 Task: In career advice turn off Push notifications.
Action: Mouse moved to (593, 39)
Screenshot: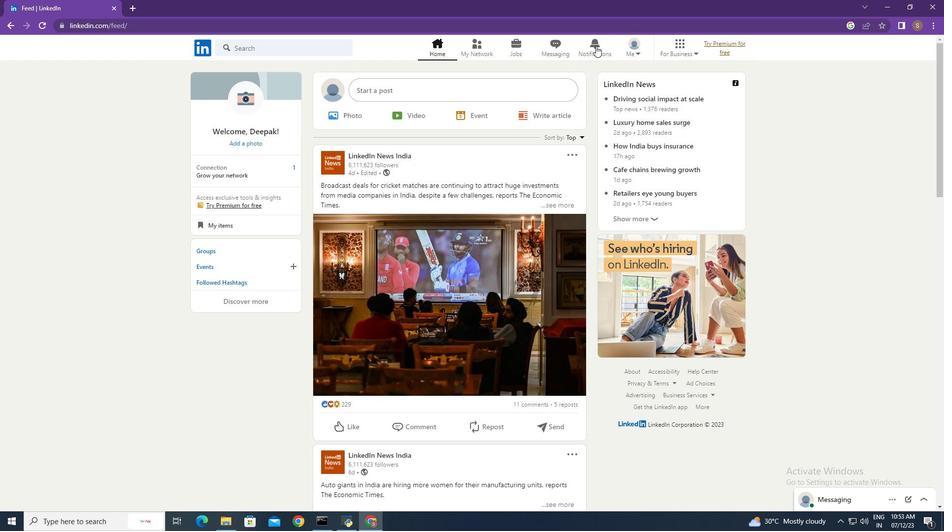 
Action: Mouse pressed left at (593, 39)
Screenshot: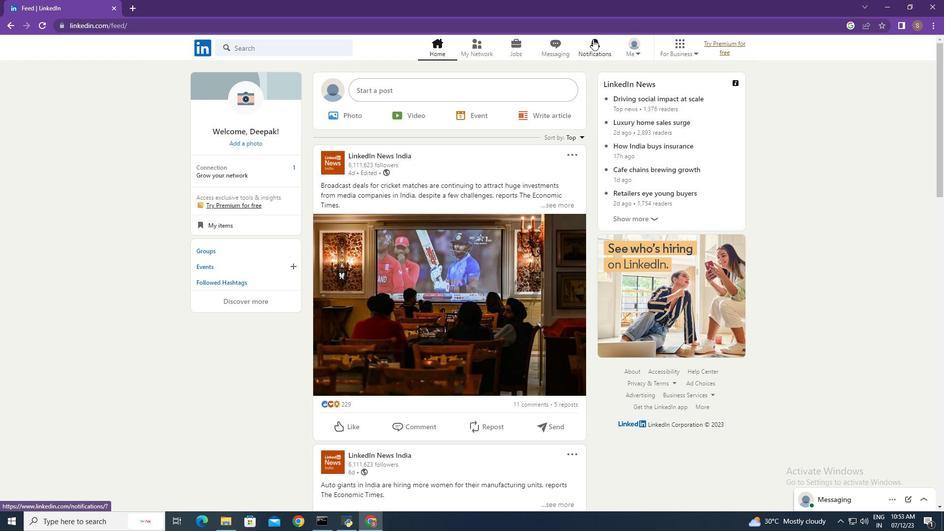 
Action: Mouse moved to (219, 112)
Screenshot: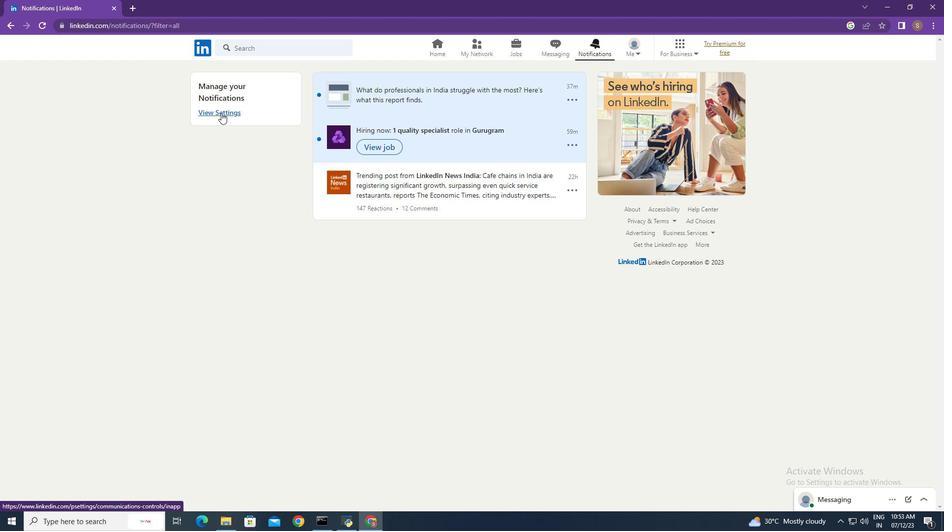 
Action: Mouse pressed left at (219, 112)
Screenshot: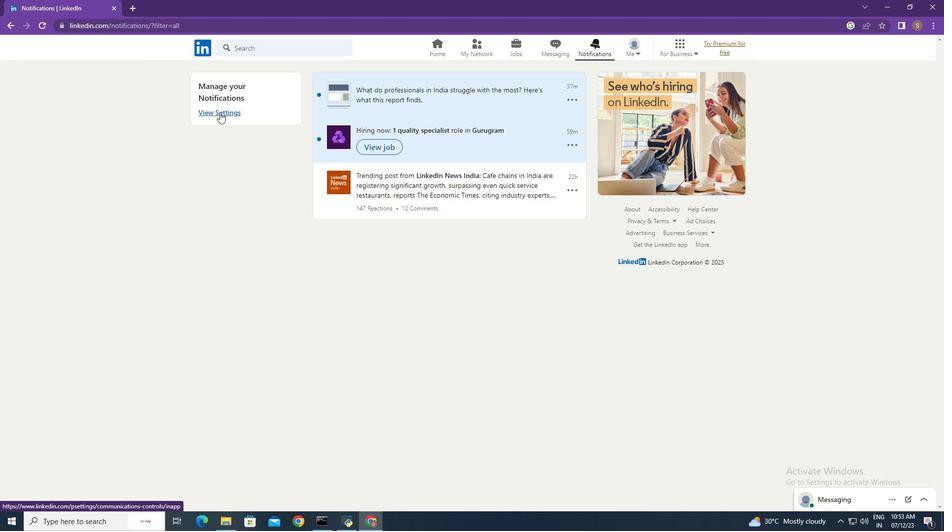 
Action: Mouse moved to (464, 150)
Screenshot: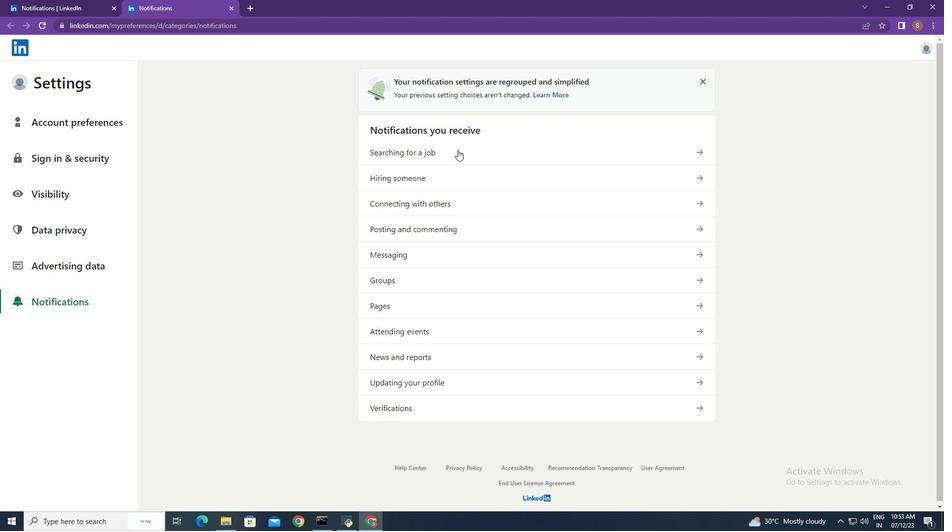 
Action: Mouse pressed left at (464, 150)
Screenshot: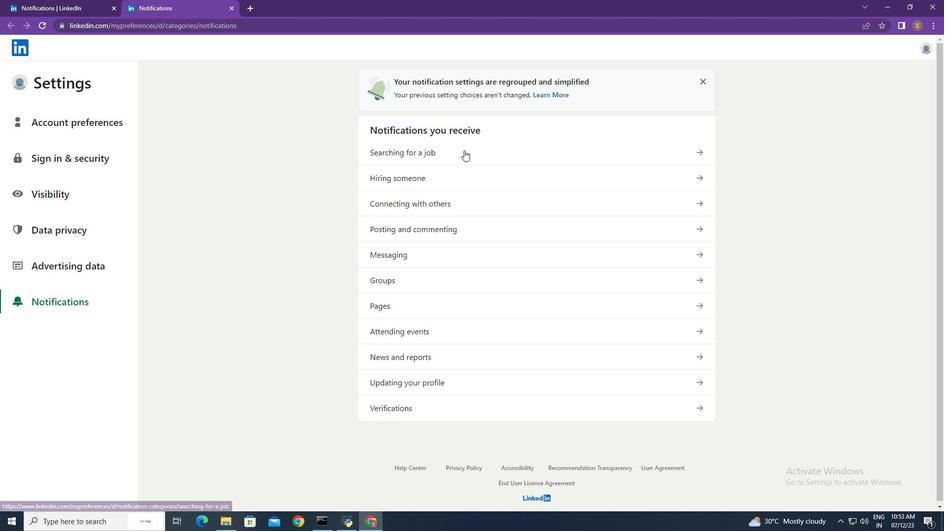 
Action: Mouse moved to (556, 292)
Screenshot: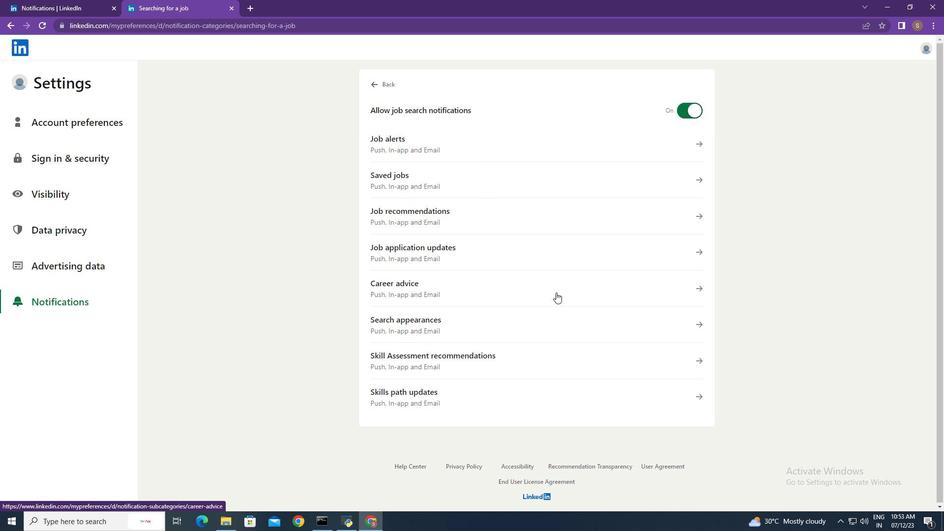 
Action: Mouse pressed left at (556, 292)
Screenshot: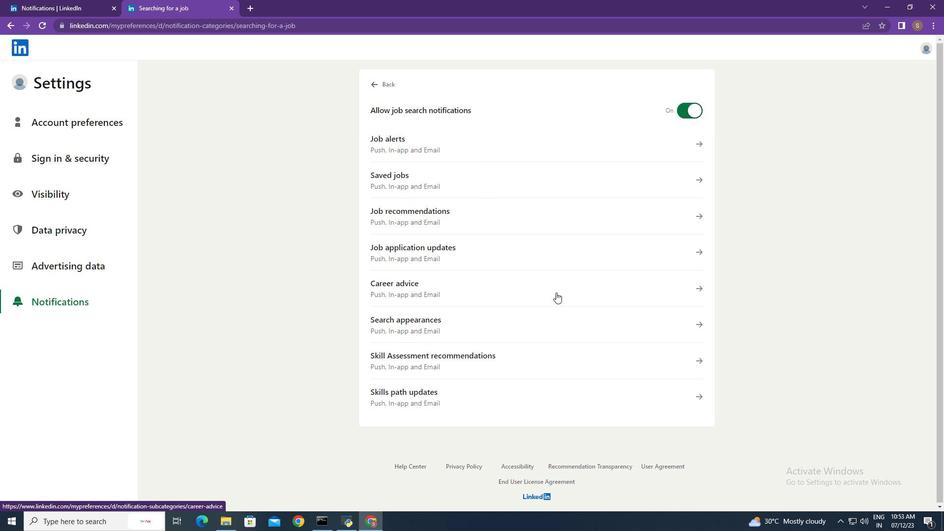 
Action: Mouse moved to (692, 216)
Screenshot: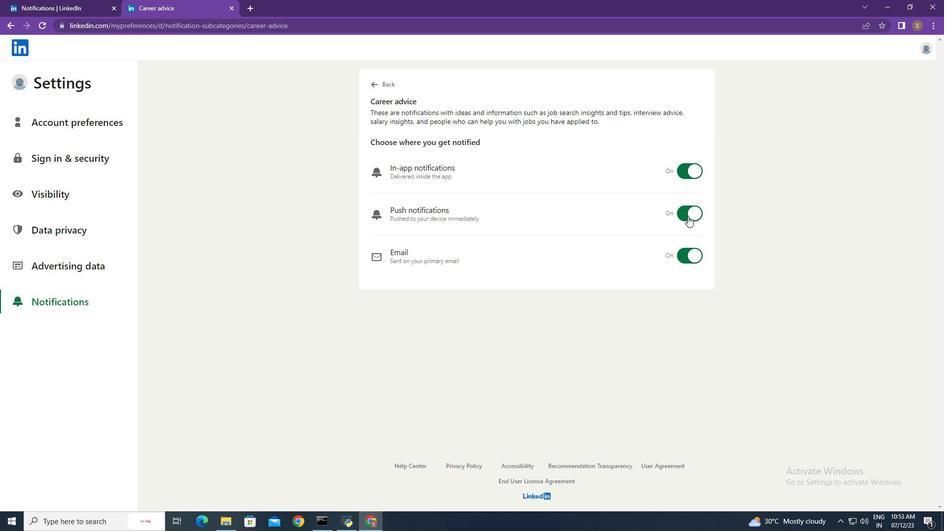 
Action: Mouse pressed left at (692, 216)
Screenshot: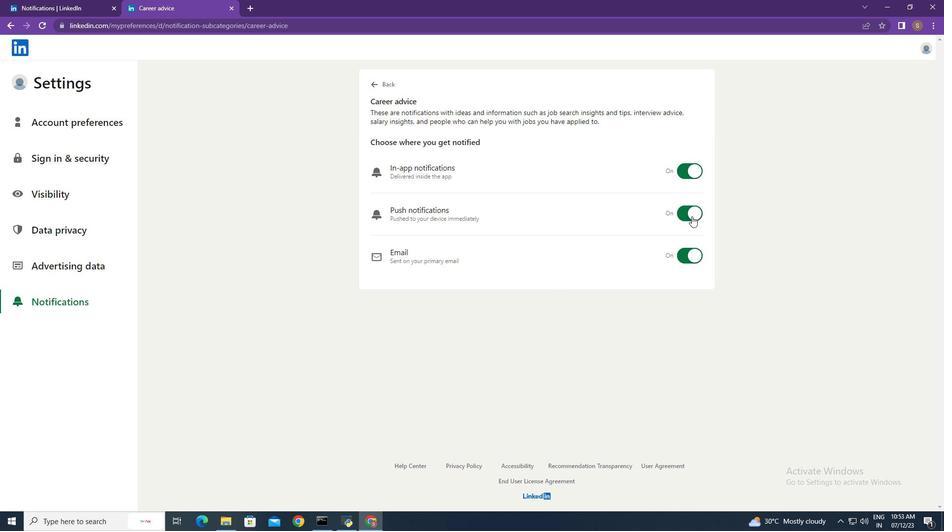 
Action: Mouse moved to (789, 232)
Screenshot: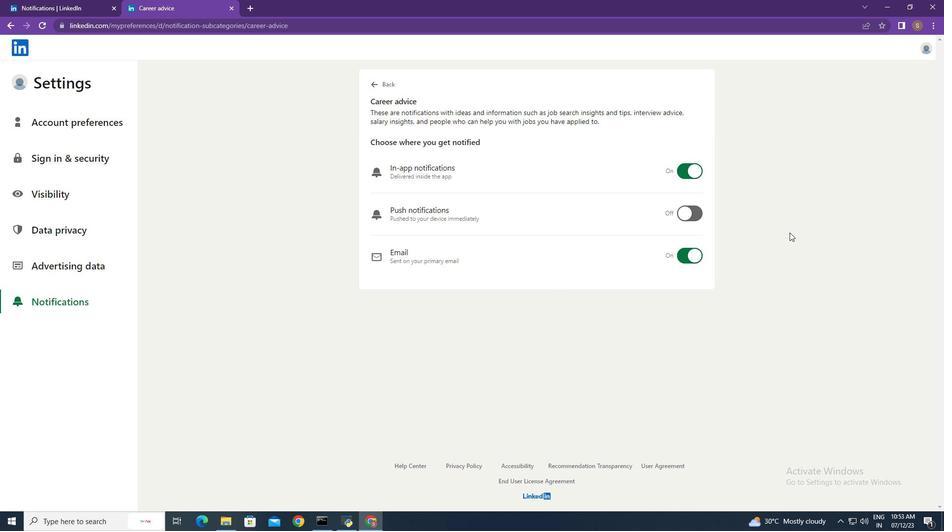 
